 Task: Show the chart/statistics associated with recycle bin
Action: Mouse moved to (101, 117)
Screenshot: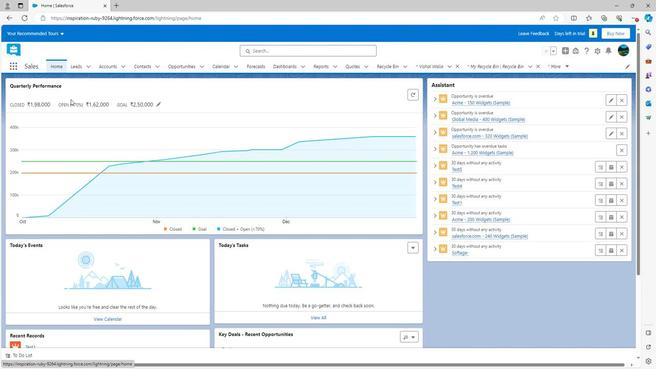 
Action: Mouse scrolled (101, 116) with delta (0, 0)
Screenshot: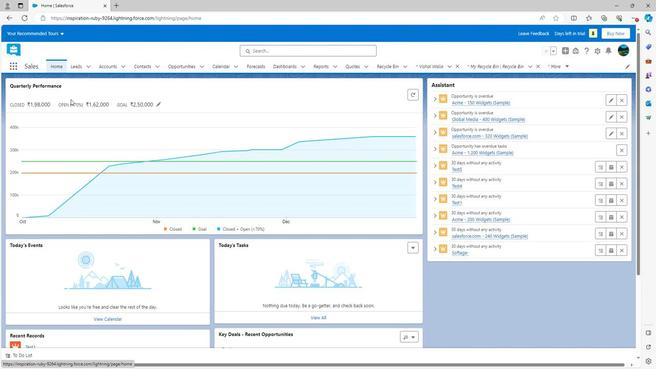 
Action: Mouse moved to (102, 118)
Screenshot: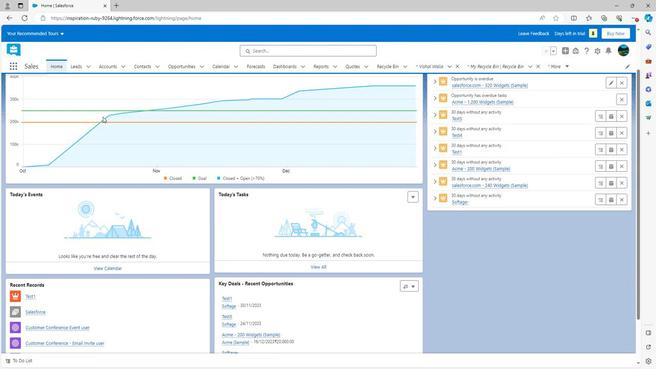 
Action: Mouse scrolled (102, 117) with delta (0, 0)
Screenshot: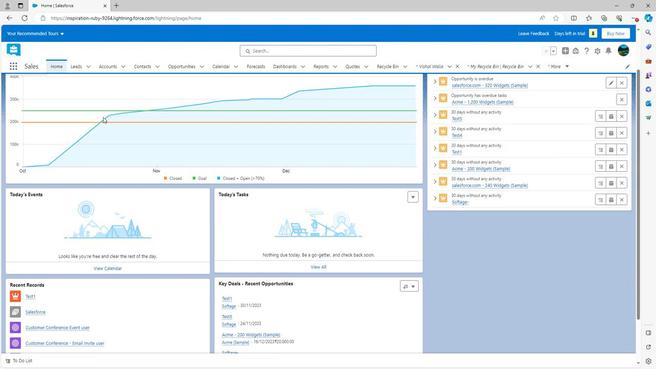 
Action: Mouse moved to (102, 119)
Screenshot: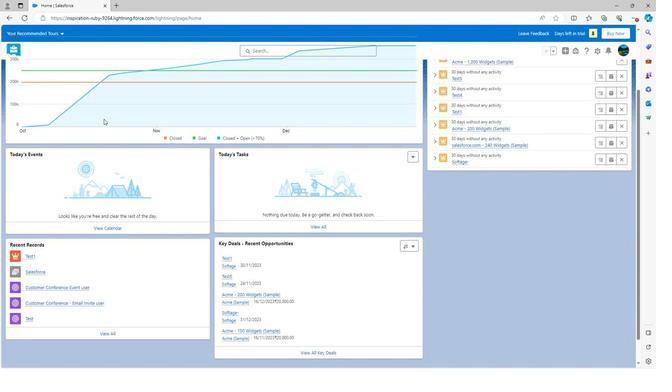 
Action: Mouse scrolled (102, 119) with delta (0, 0)
Screenshot: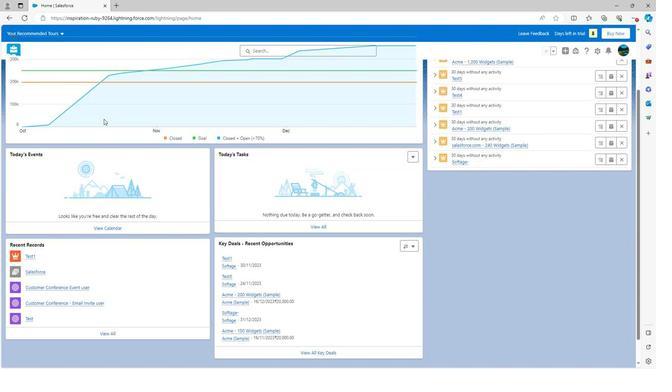 
Action: Mouse scrolled (102, 120) with delta (0, 0)
Screenshot: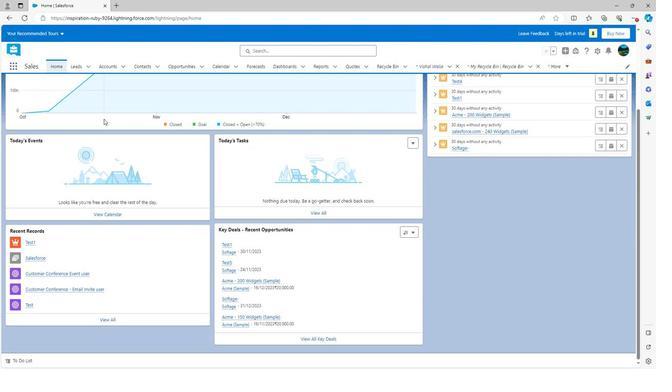 
Action: Mouse scrolled (102, 120) with delta (0, 0)
Screenshot: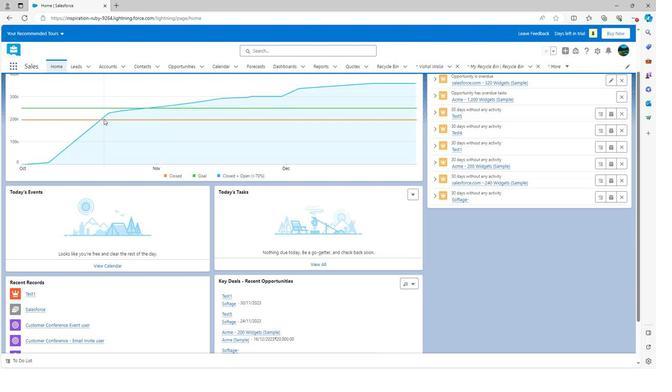 
Action: Mouse moved to (103, 119)
Screenshot: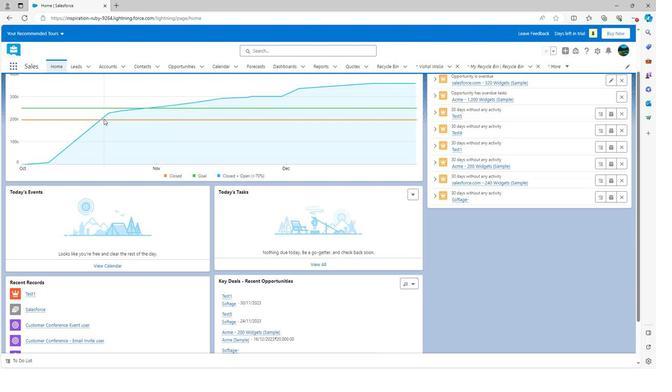 
Action: Mouse scrolled (103, 120) with delta (0, 0)
Screenshot: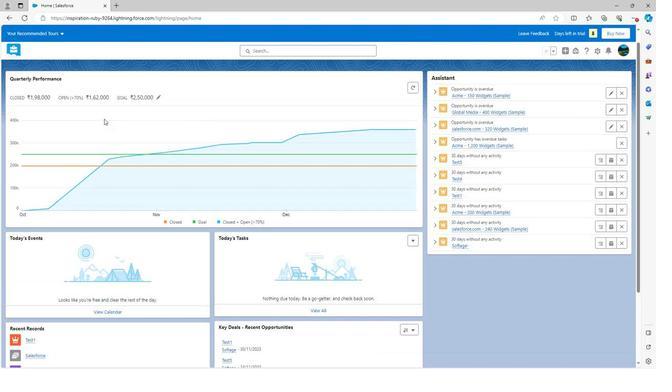 
Action: Mouse moved to (506, 67)
Screenshot: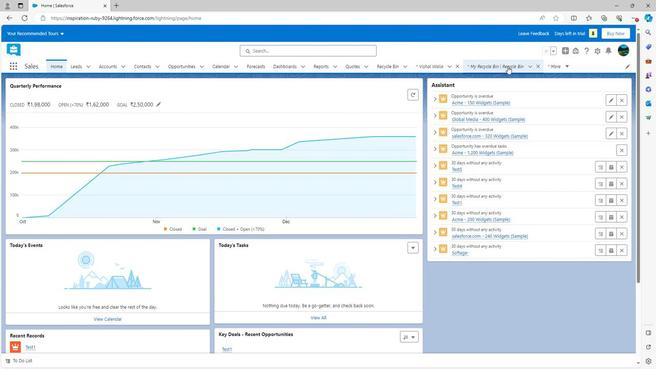 
Action: Mouse pressed left at (506, 67)
Screenshot: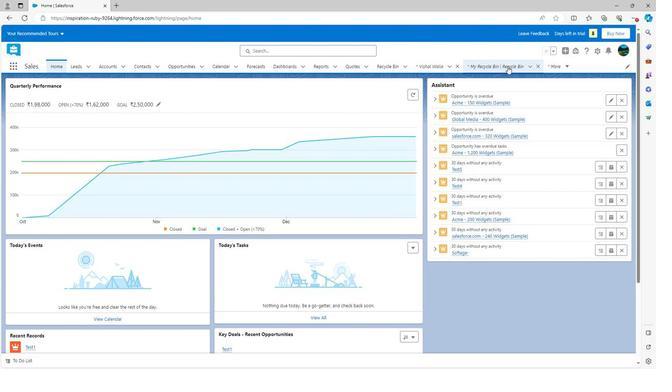 
Action: Mouse moved to (613, 101)
Screenshot: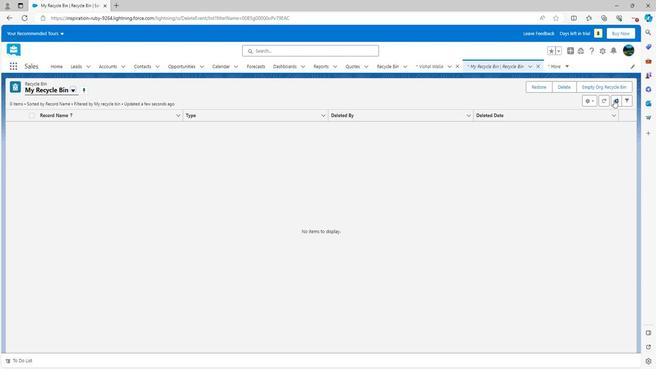
Action: Mouse pressed left at (613, 101)
Screenshot: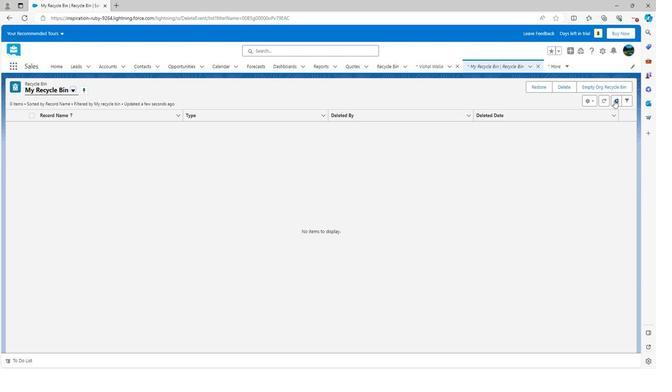 
Action: Mouse moved to (579, 165)
Screenshot: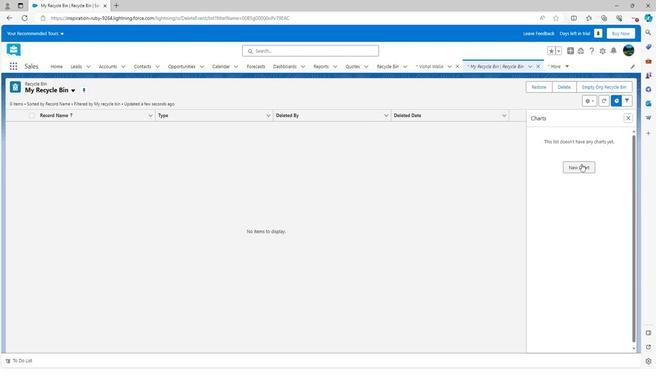 
Action: Mouse pressed left at (579, 165)
Screenshot: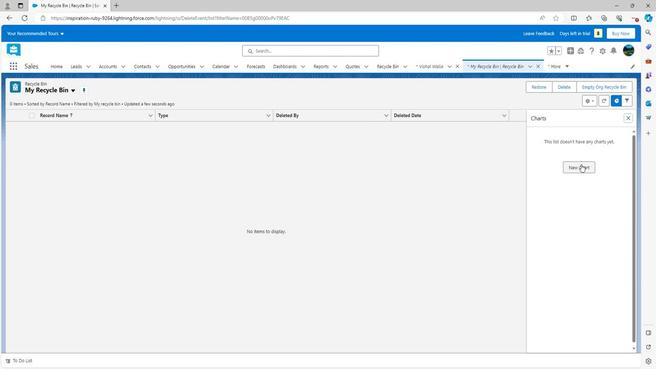 
Action: Mouse moved to (286, 116)
Screenshot: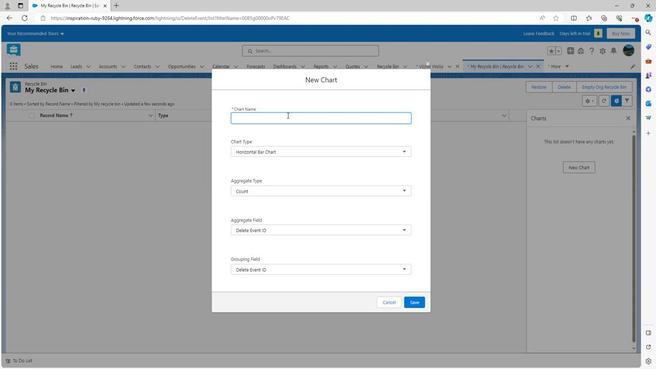 
Action: Key pressed <Key.shift>Test
Screenshot: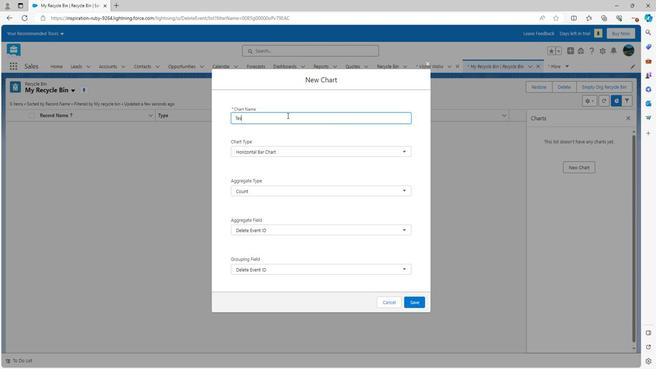 
Action: Mouse moved to (274, 132)
Screenshot: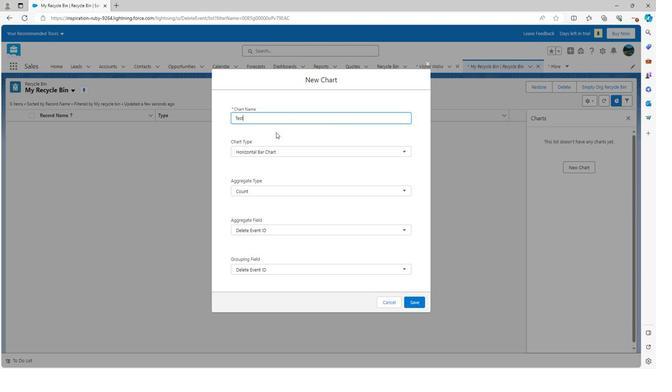 
Action: Mouse pressed left at (274, 132)
Screenshot: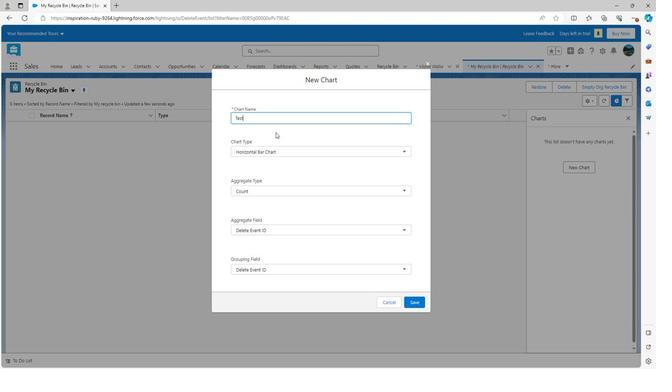 
Action: Mouse moved to (278, 223)
Screenshot: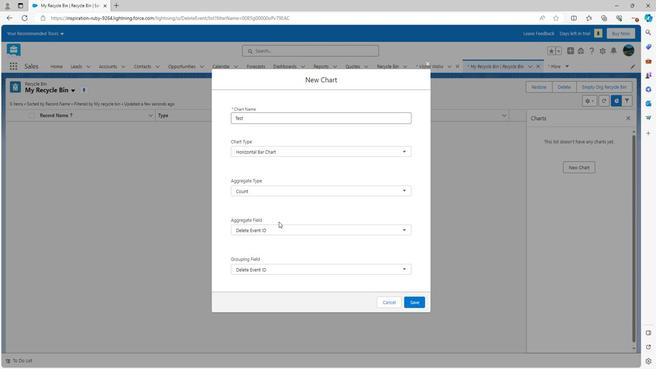
Action: Mouse scrolled (278, 223) with delta (0, 0)
Screenshot: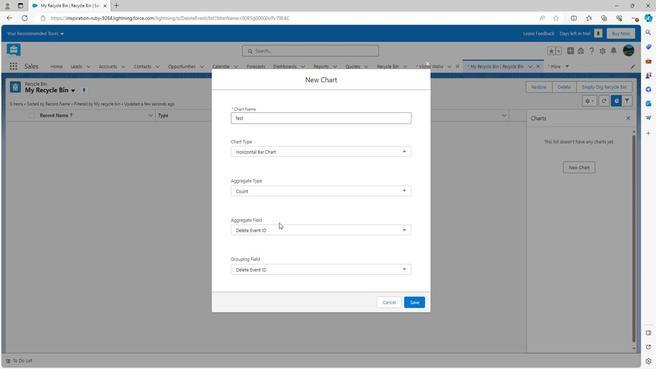 
Action: Mouse scrolled (278, 223) with delta (0, 0)
Screenshot: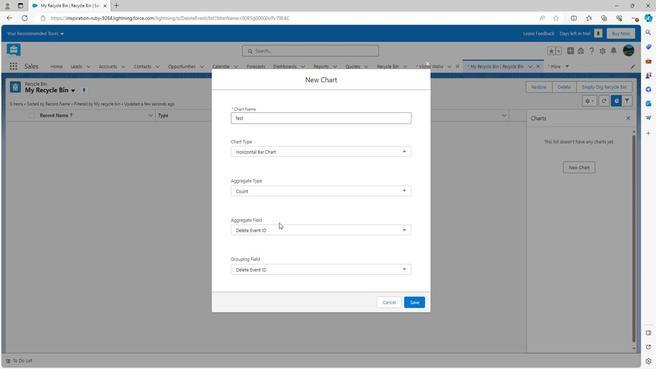 
Action: Mouse scrolled (278, 223) with delta (0, 0)
Screenshot: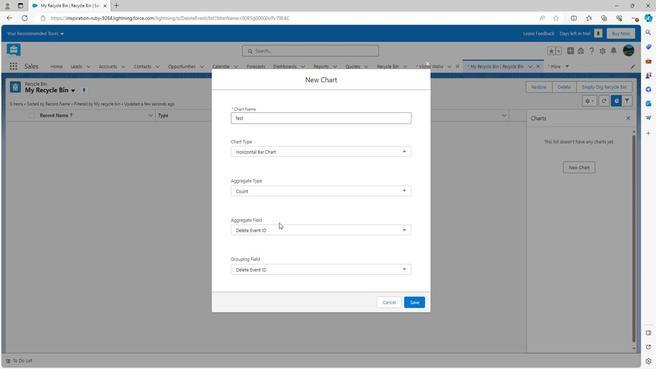 
Action: Mouse moved to (408, 302)
Screenshot: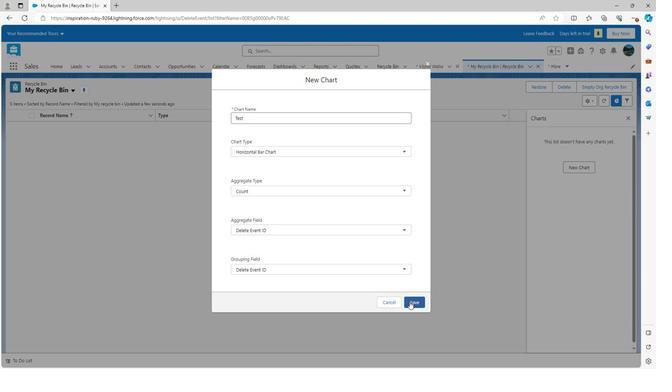 
Action: Mouse pressed left at (408, 302)
Screenshot: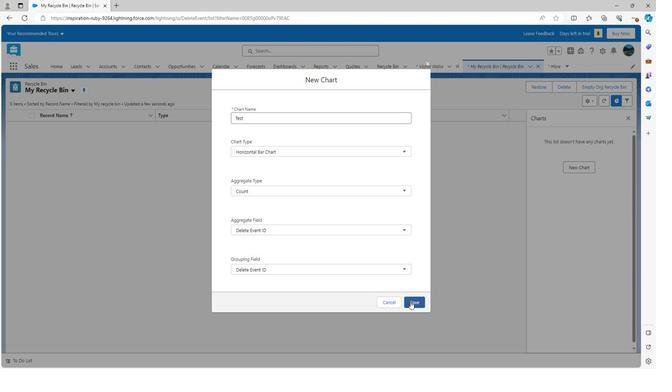 
Action: Mouse moved to (272, 263)
Screenshot: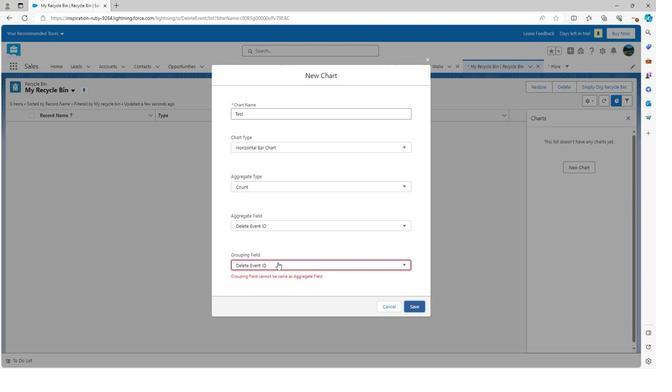 
Action: Mouse pressed left at (272, 263)
Screenshot: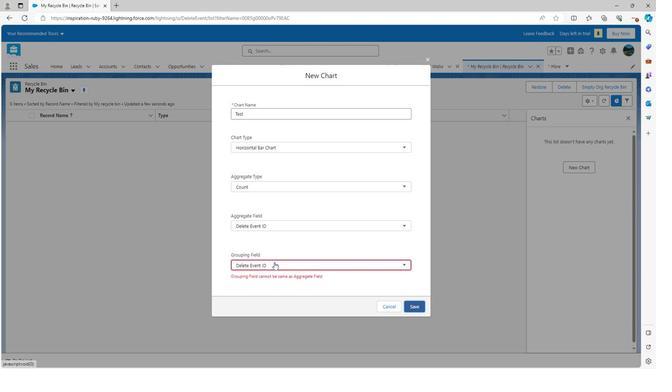 
Action: Mouse moved to (257, 266)
Screenshot: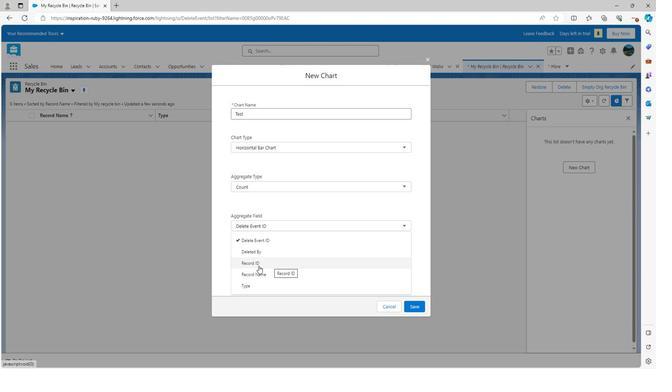 
Action: Mouse pressed left at (257, 266)
Screenshot: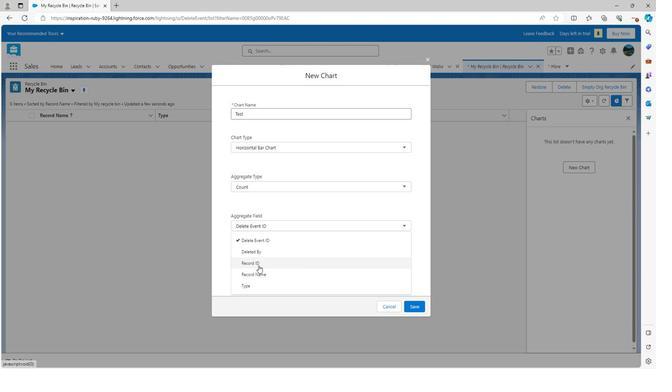 
Action: Mouse moved to (418, 306)
Screenshot: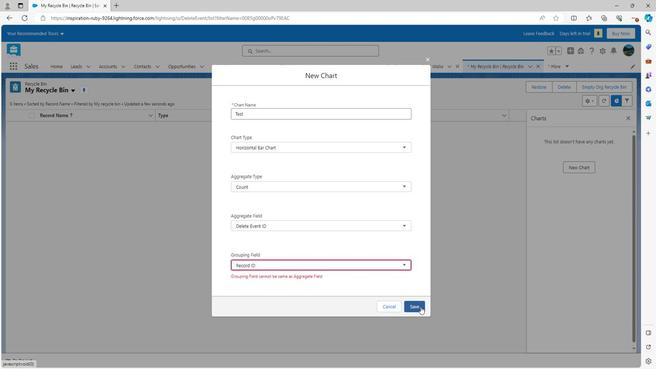 
Action: Mouse pressed left at (418, 306)
Screenshot: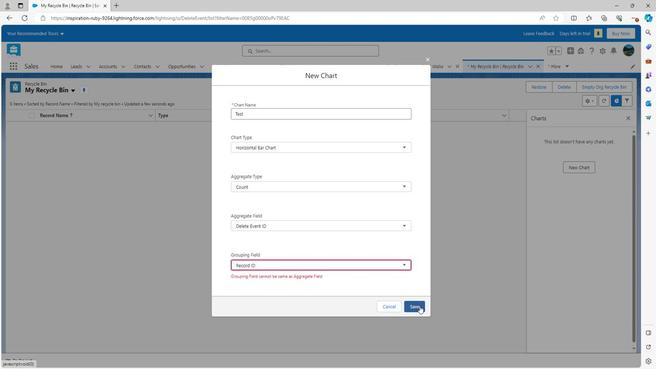 
Action: Mouse moved to (363, 153)
Screenshot: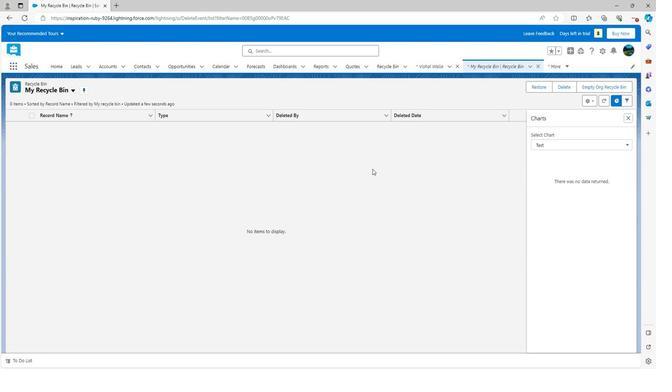 
